 Task: Set the Date Posted to "is before or on " Also Select the date while find invoice.
Action: Mouse moved to (170, 21)
Screenshot: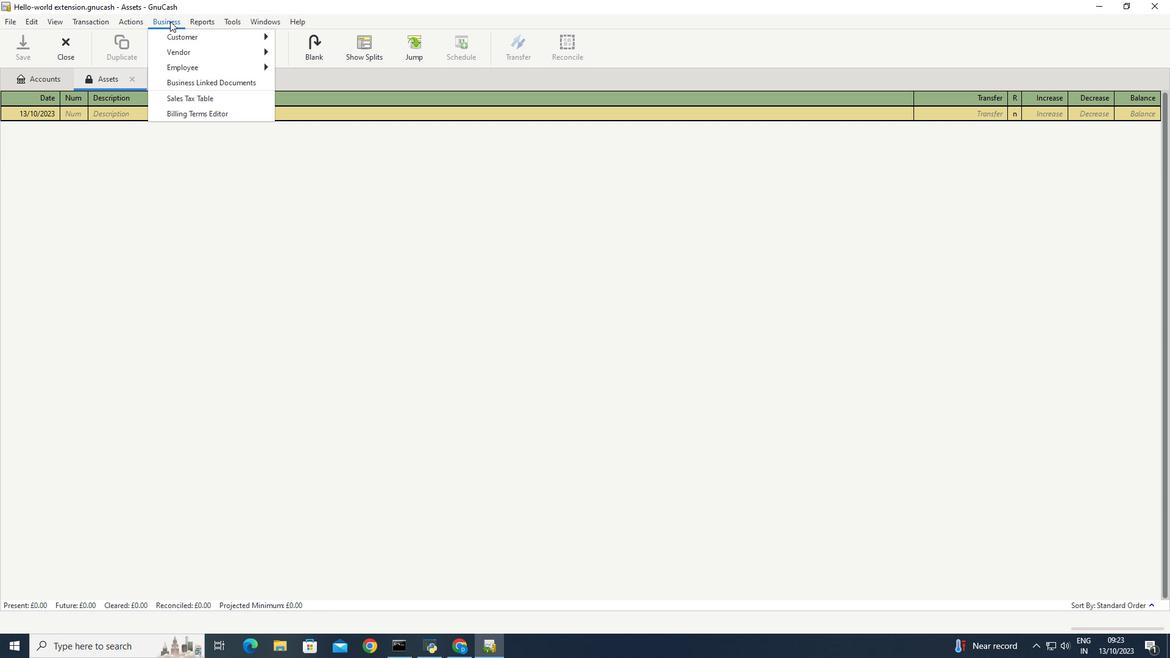 
Action: Mouse pressed left at (170, 21)
Screenshot: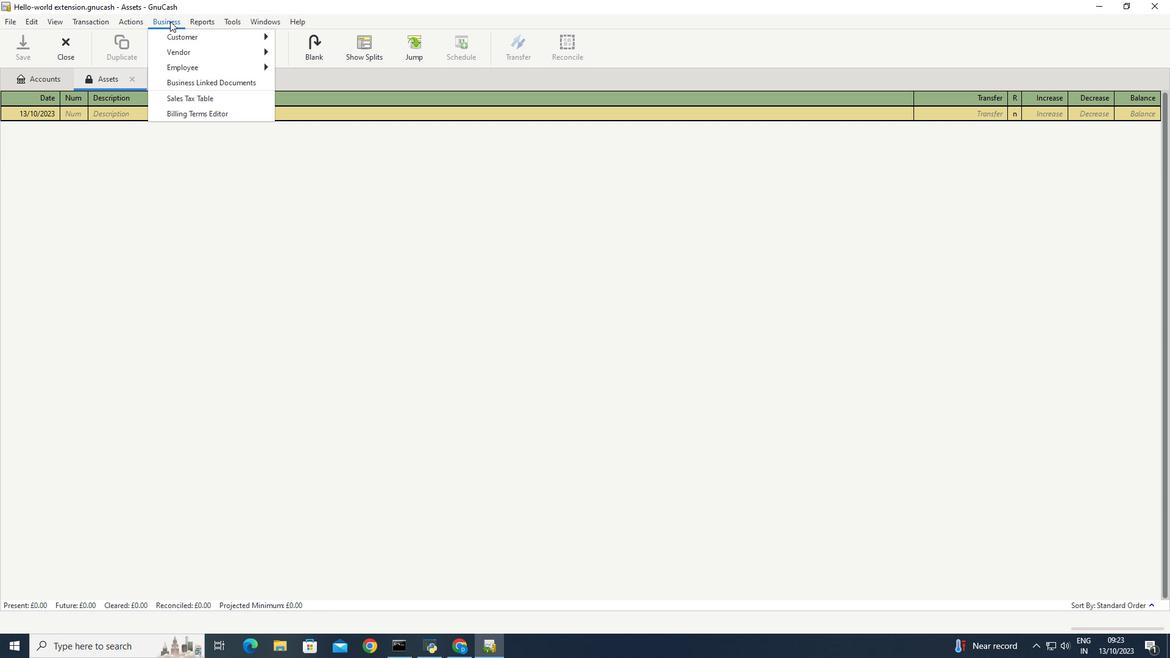 
Action: Mouse moved to (307, 96)
Screenshot: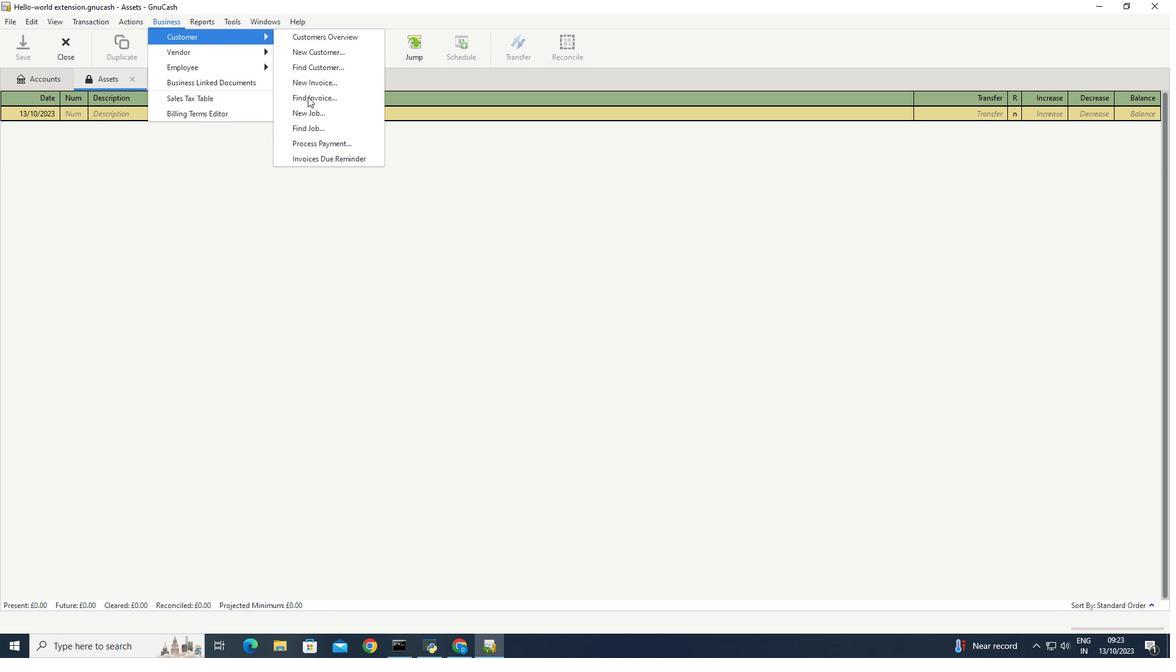 
Action: Mouse pressed left at (307, 96)
Screenshot: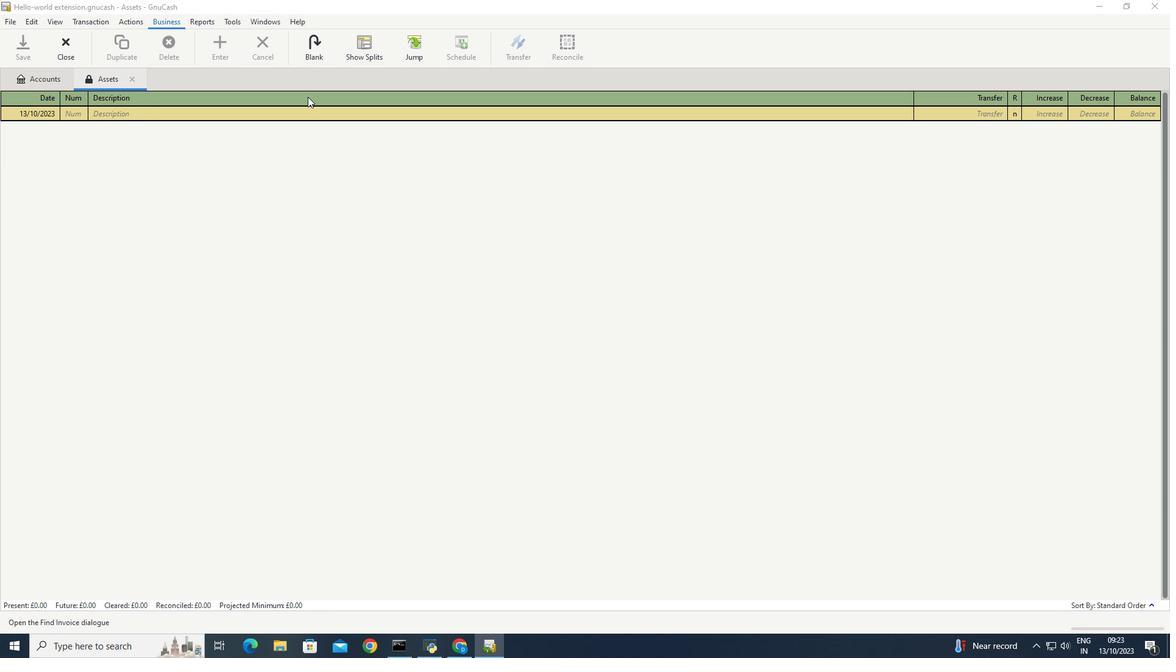
Action: Mouse moved to (453, 286)
Screenshot: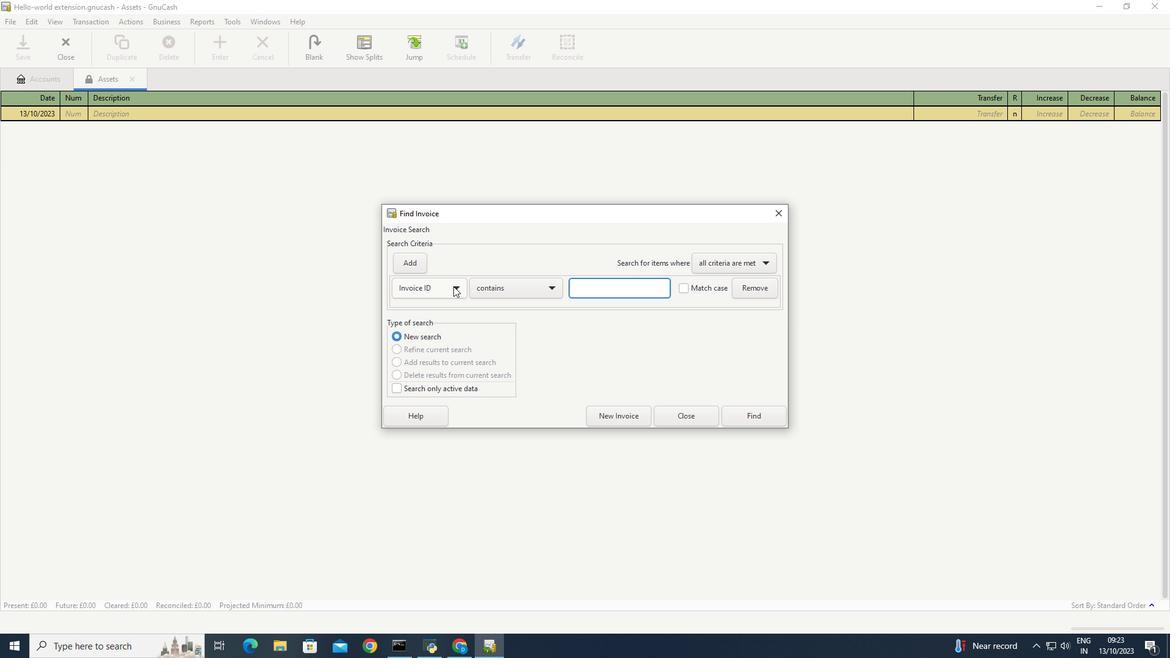 
Action: Mouse pressed left at (453, 286)
Screenshot: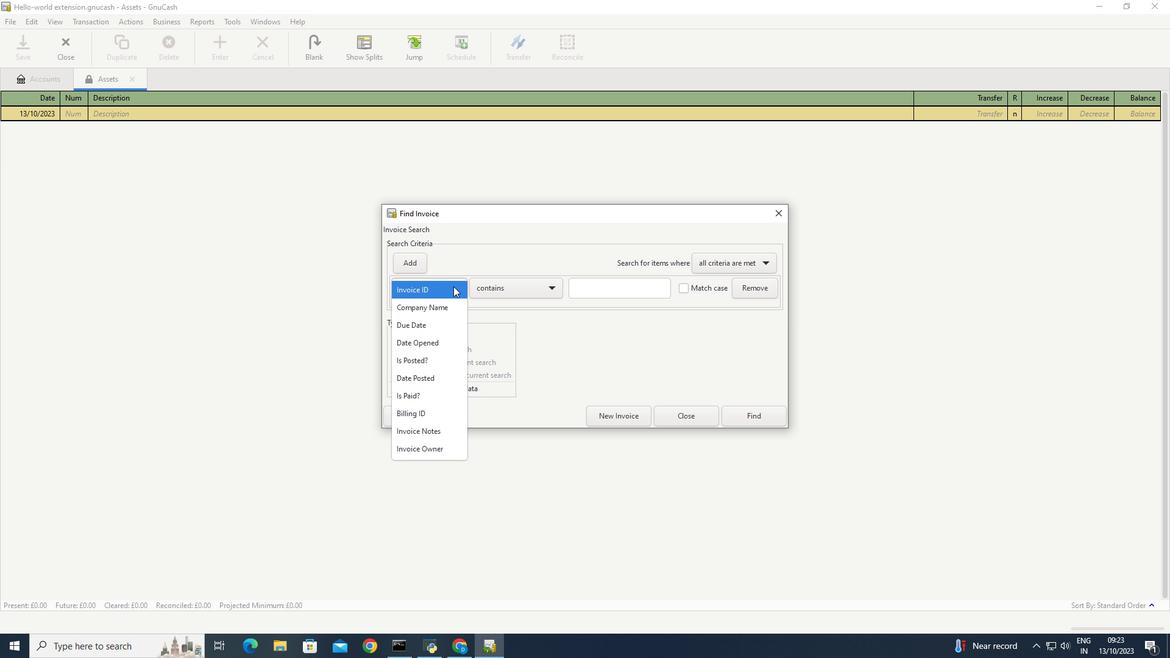 
Action: Mouse moved to (416, 378)
Screenshot: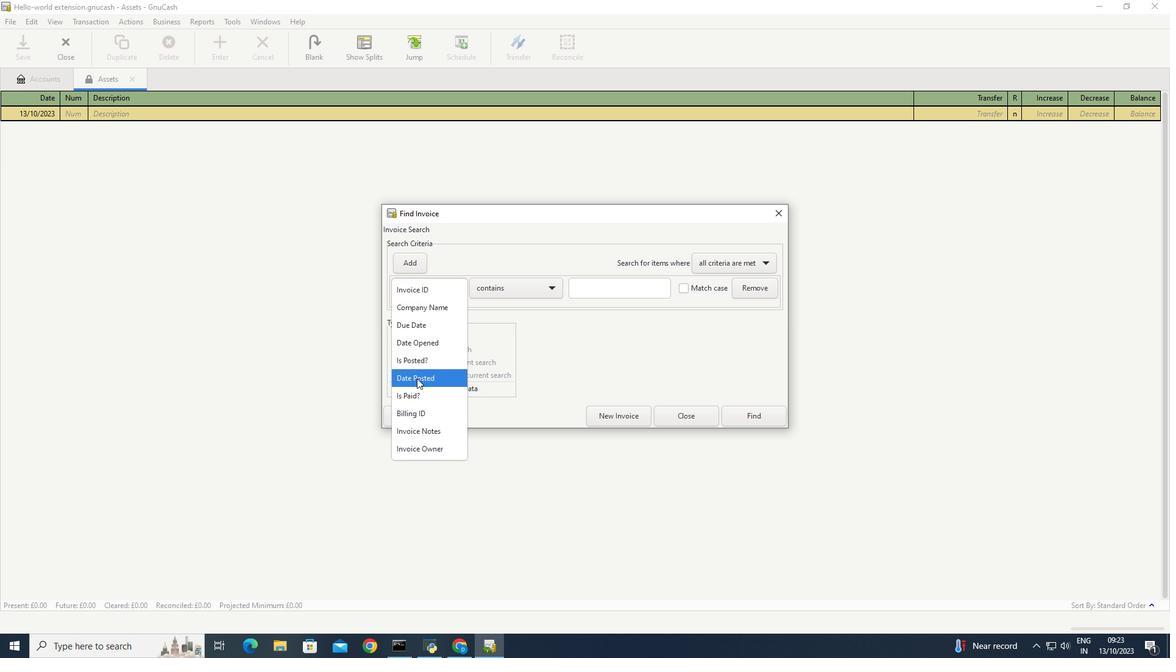 
Action: Mouse pressed left at (416, 378)
Screenshot: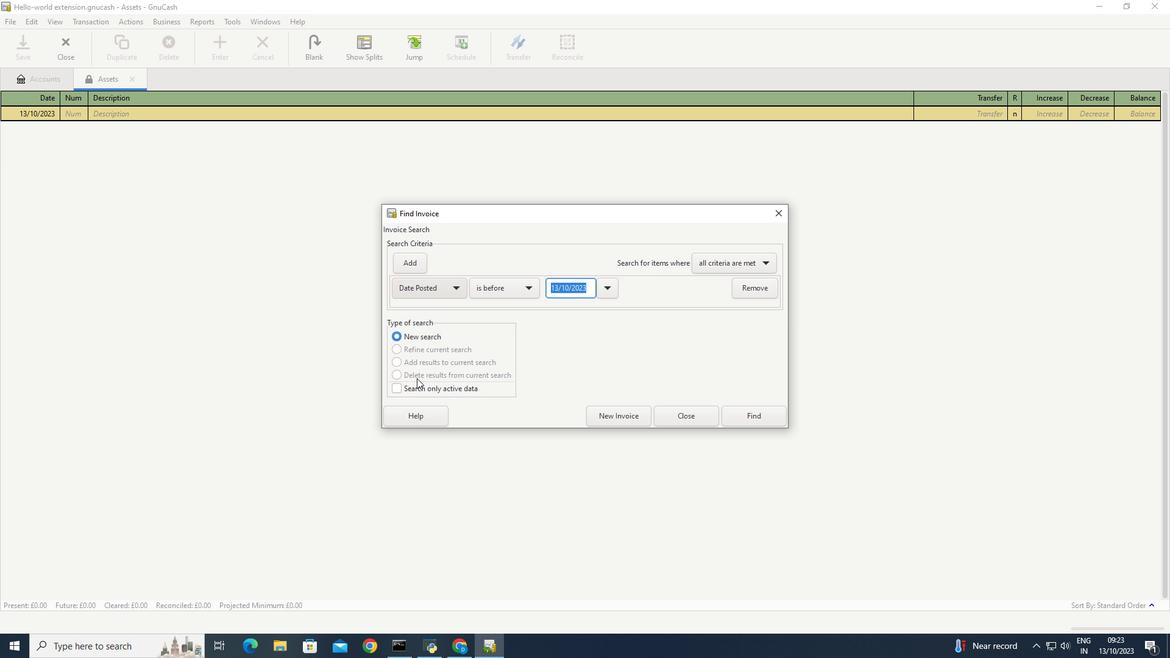 
Action: Mouse moved to (528, 288)
Screenshot: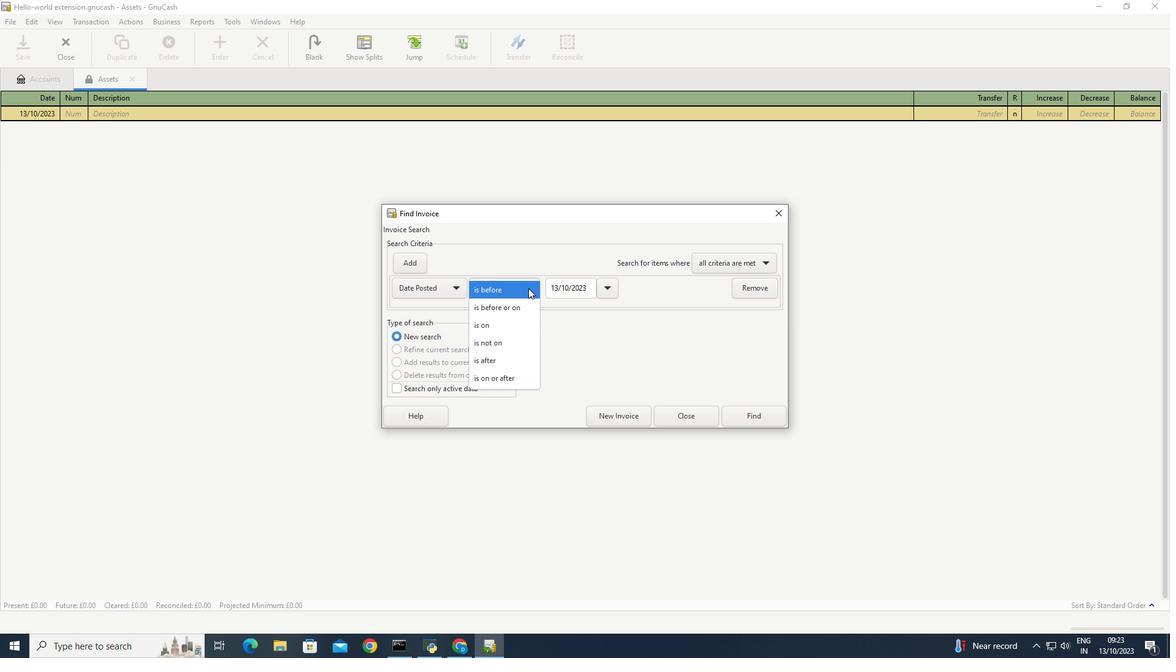 
Action: Mouse pressed left at (528, 288)
Screenshot: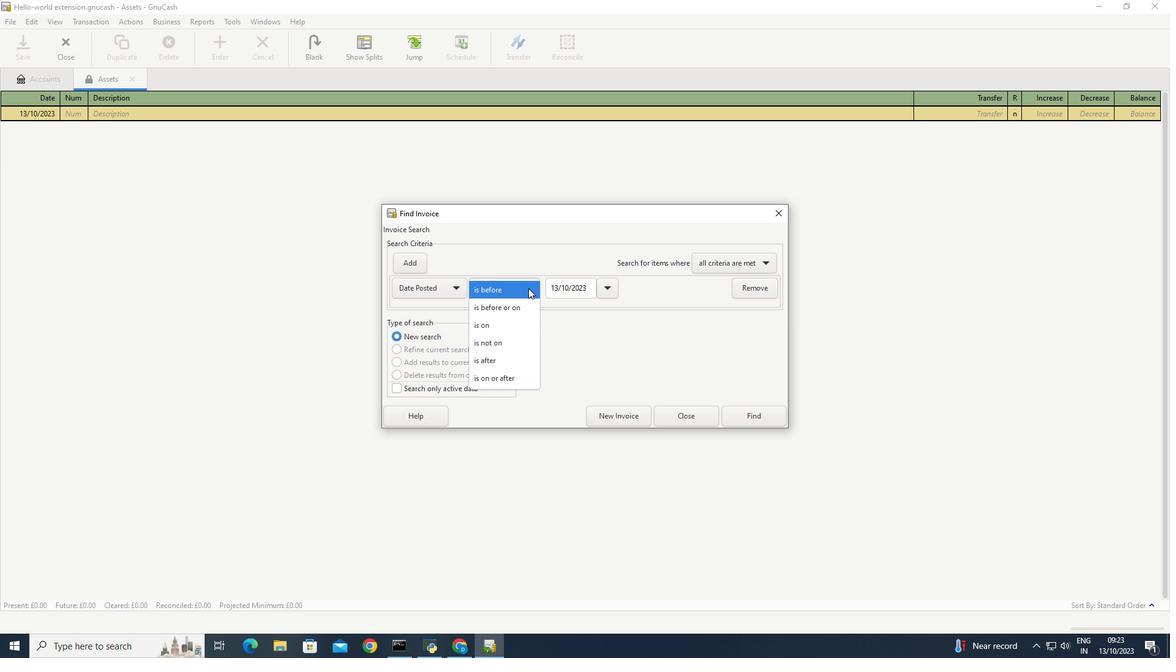 
Action: Mouse moved to (498, 307)
Screenshot: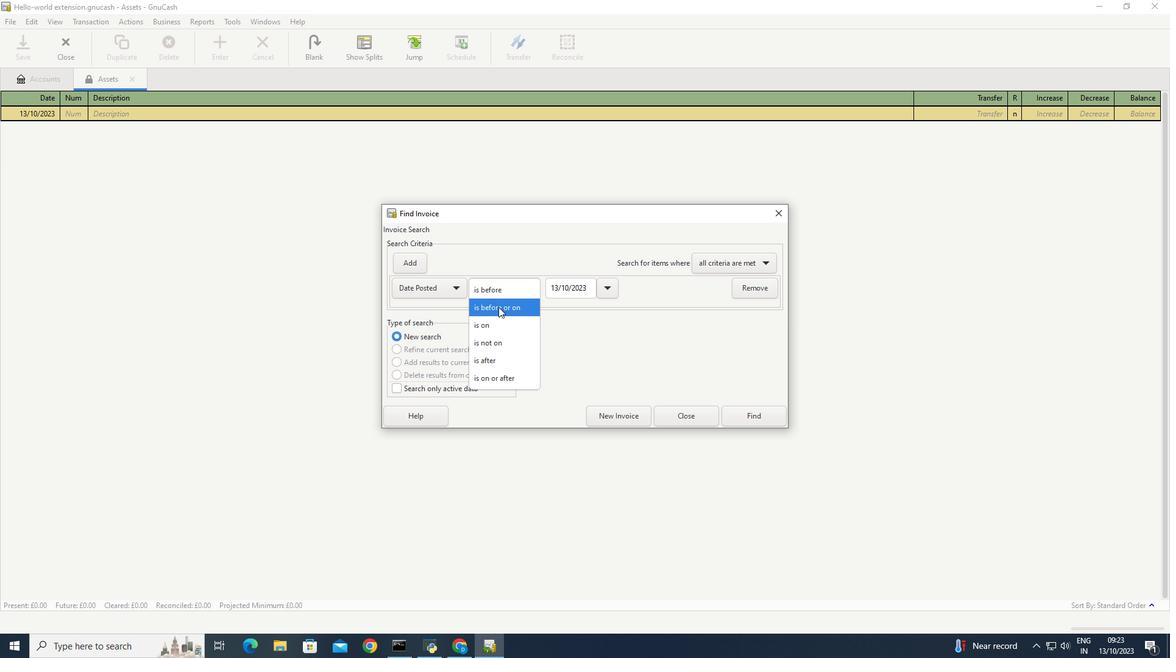 
Action: Mouse pressed left at (498, 307)
Screenshot: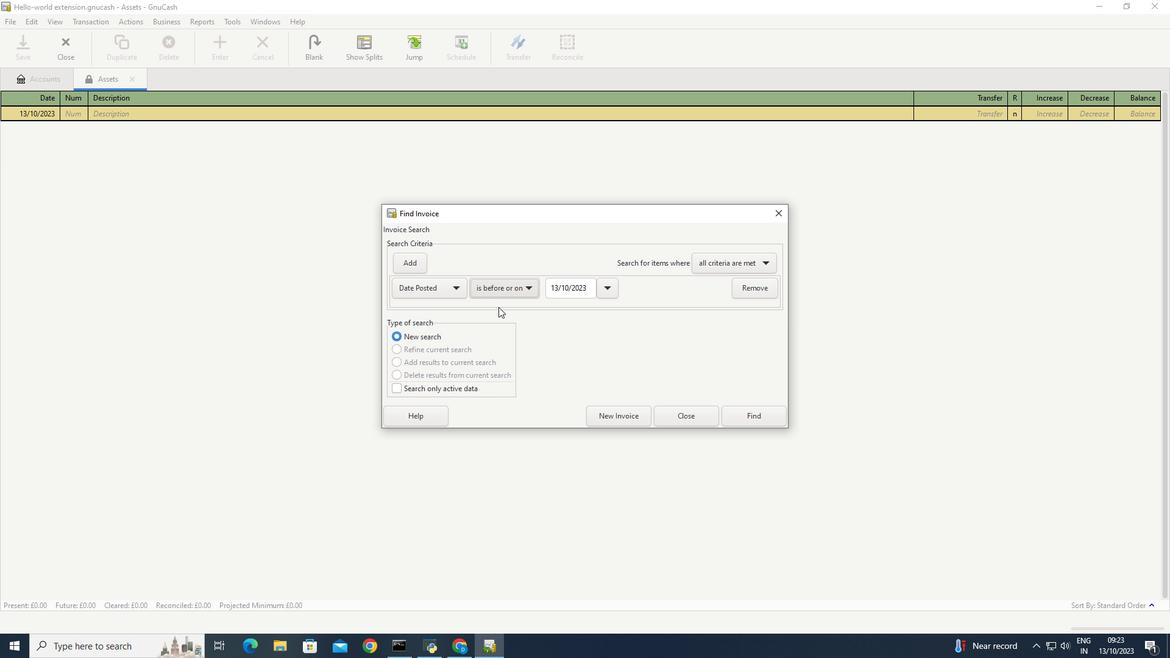 
Action: Mouse moved to (606, 291)
Screenshot: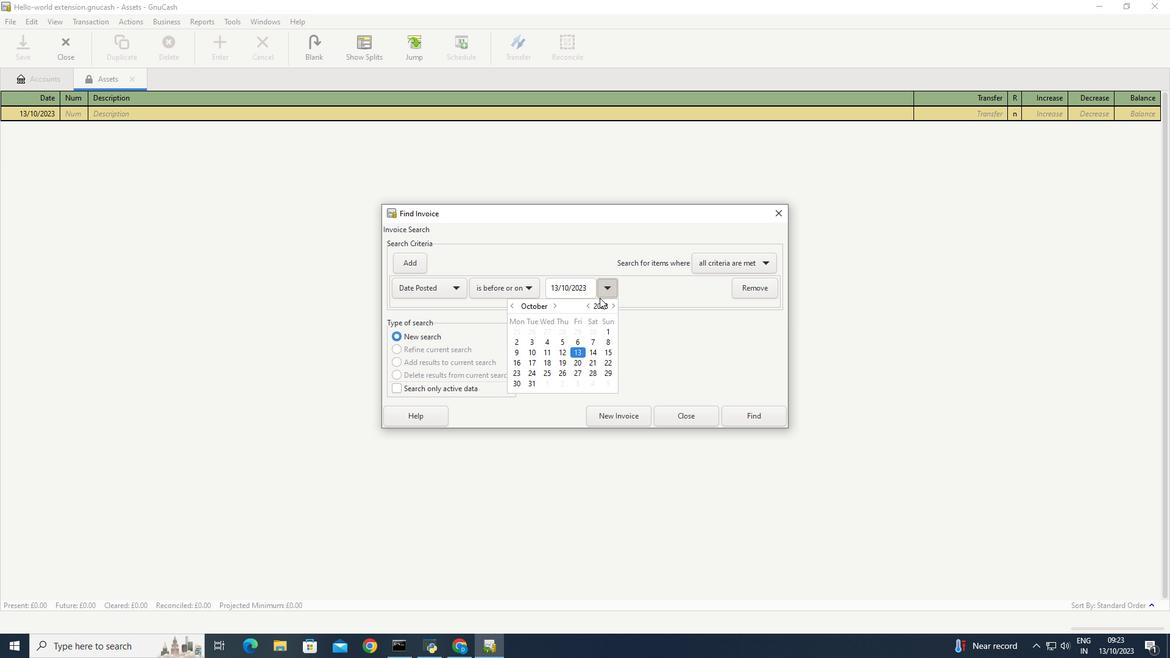 
Action: Mouse pressed left at (606, 291)
Screenshot: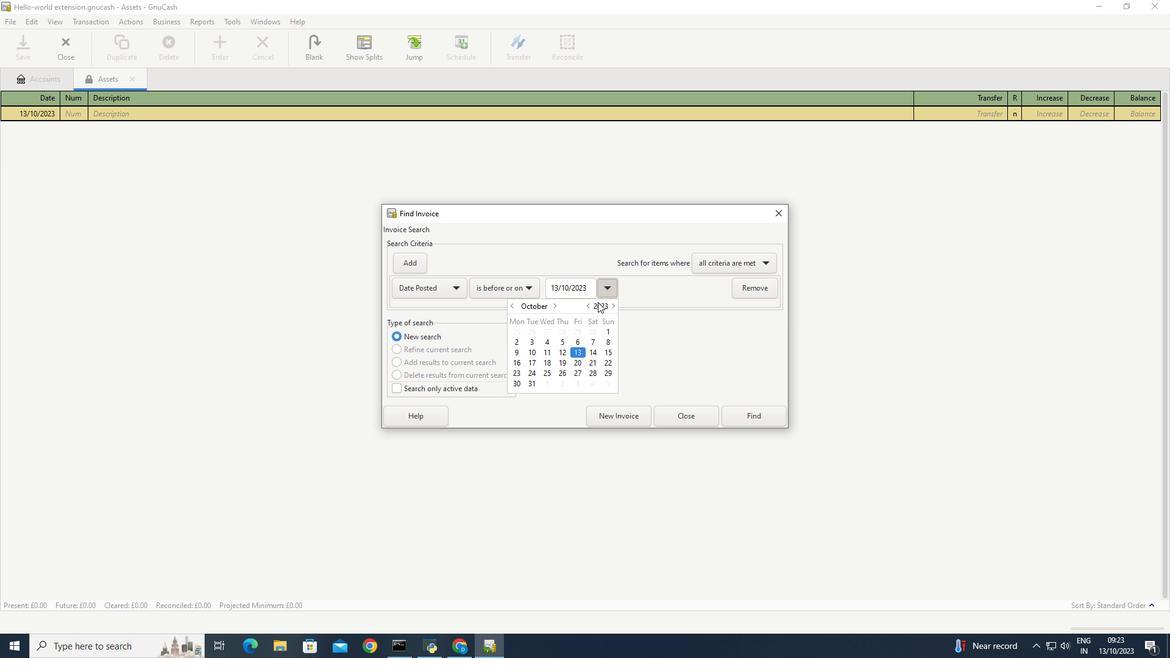 
Action: Mouse moved to (578, 349)
Screenshot: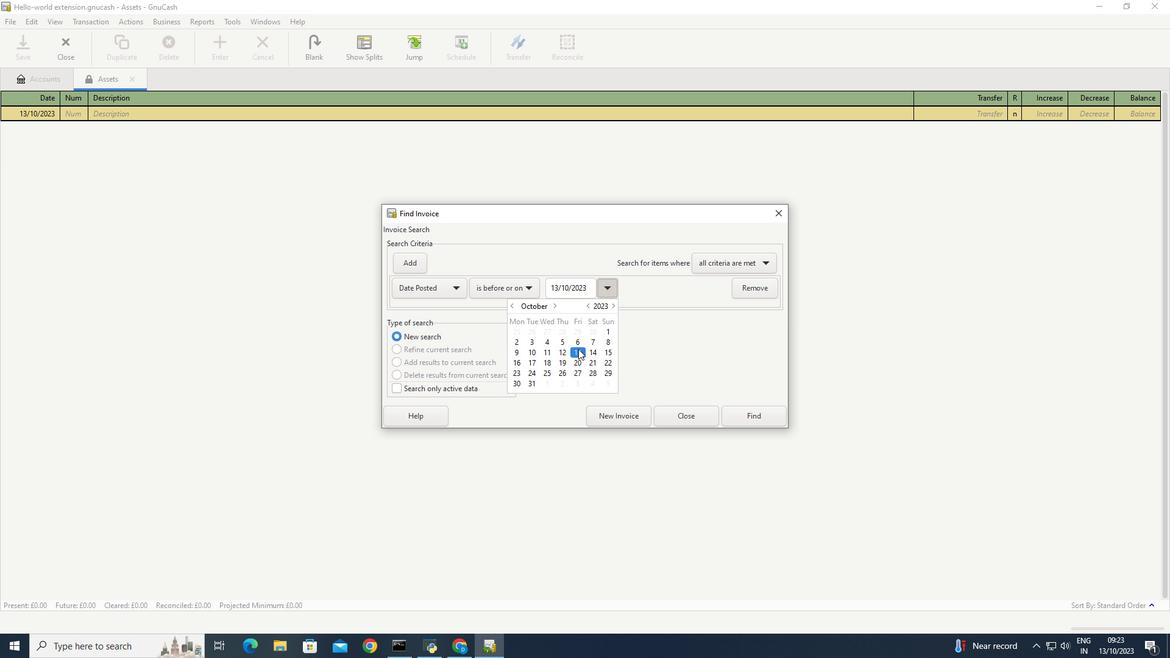 
Action: Mouse pressed left at (578, 349)
Screenshot: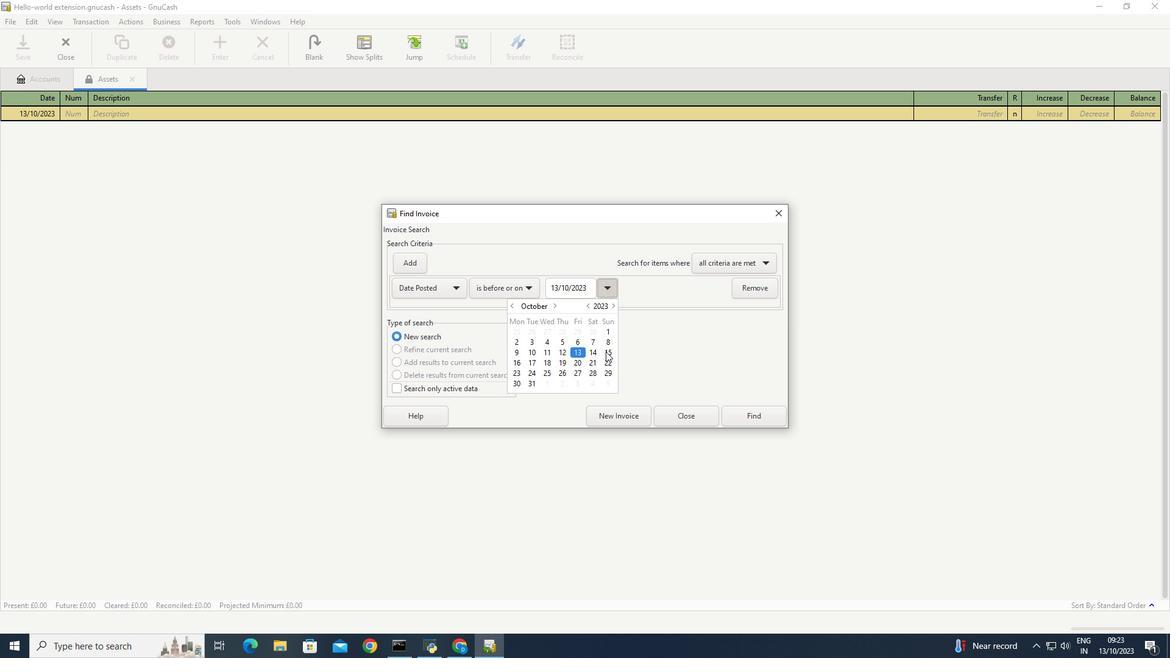 
Action: Mouse moved to (645, 349)
Screenshot: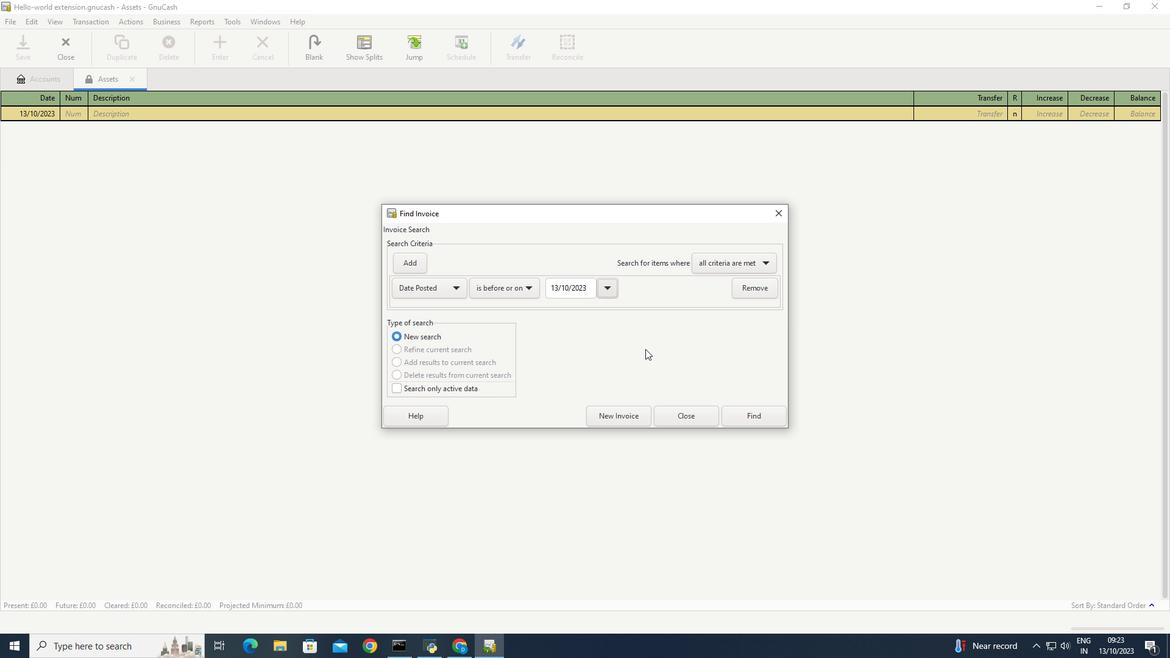 
Action: Mouse pressed left at (645, 349)
Screenshot: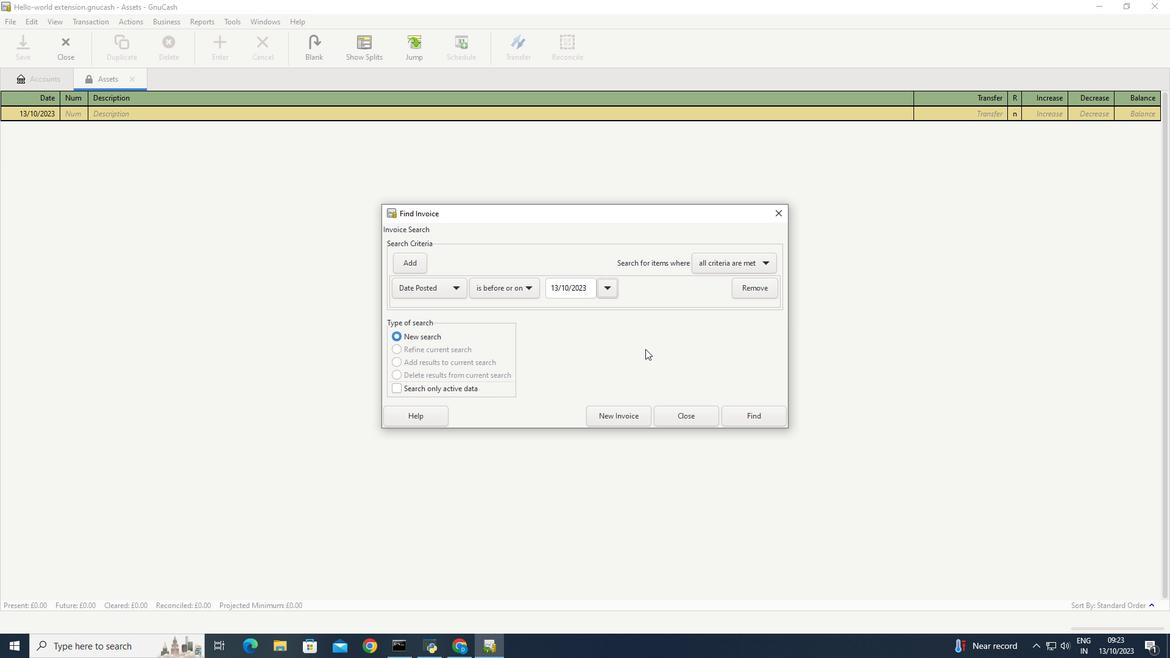 
